 Task: Change slide transition to gallery.
Action: Mouse moved to (715, 115)
Screenshot: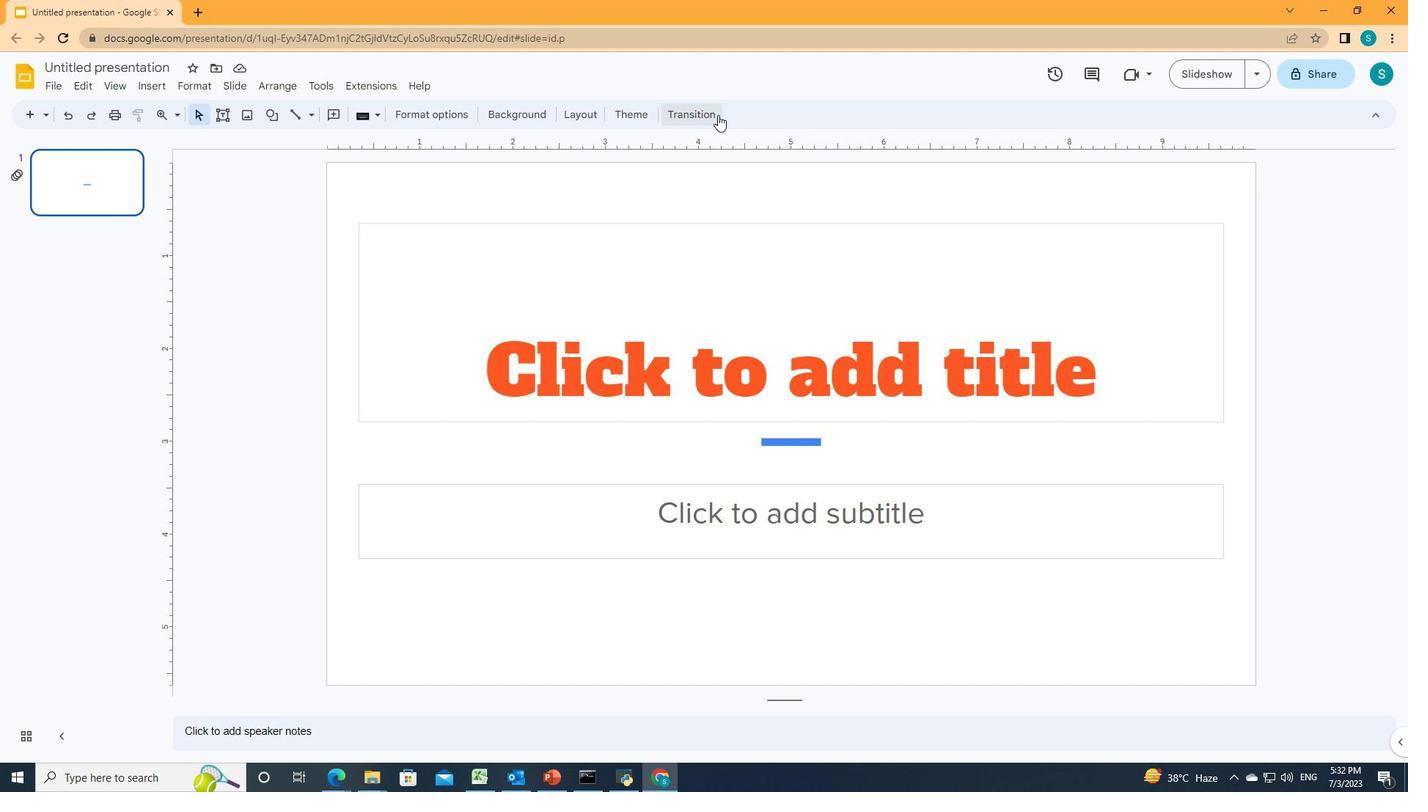 
Action: Mouse pressed left at (715, 115)
Screenshot: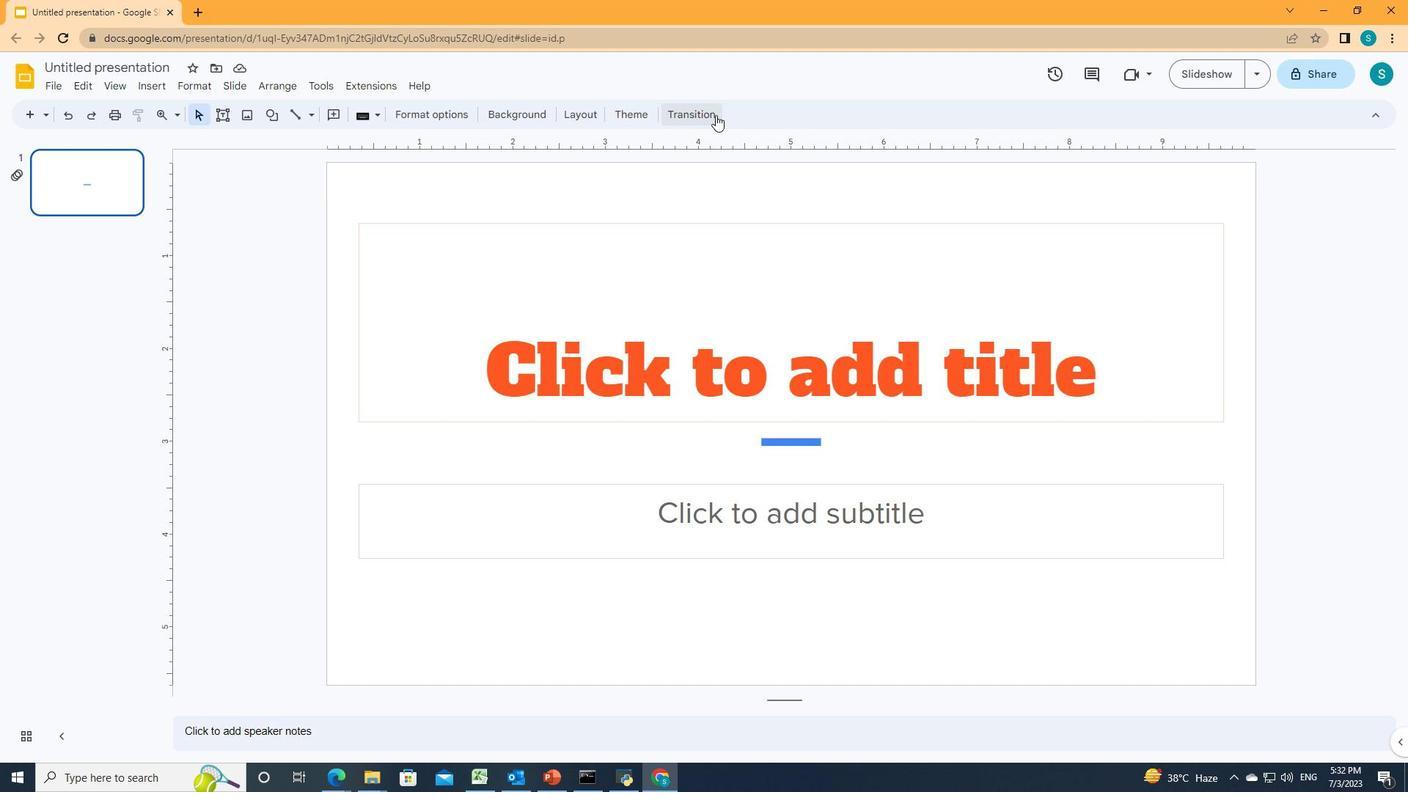 
Action: Mouse moved to (1357, 260)
Screenshot: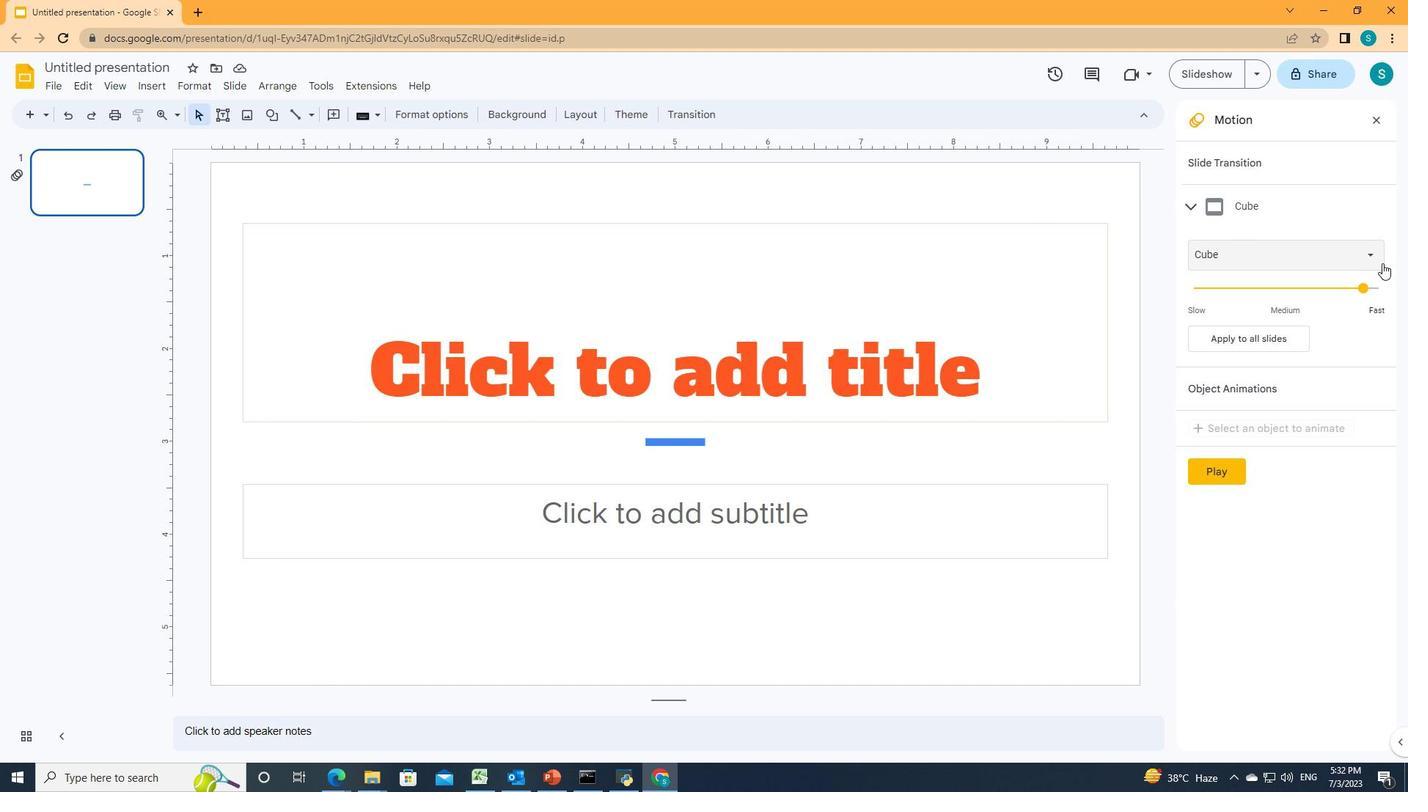 
Action: Mouse pressed left at (1357, 260)
Screenshot: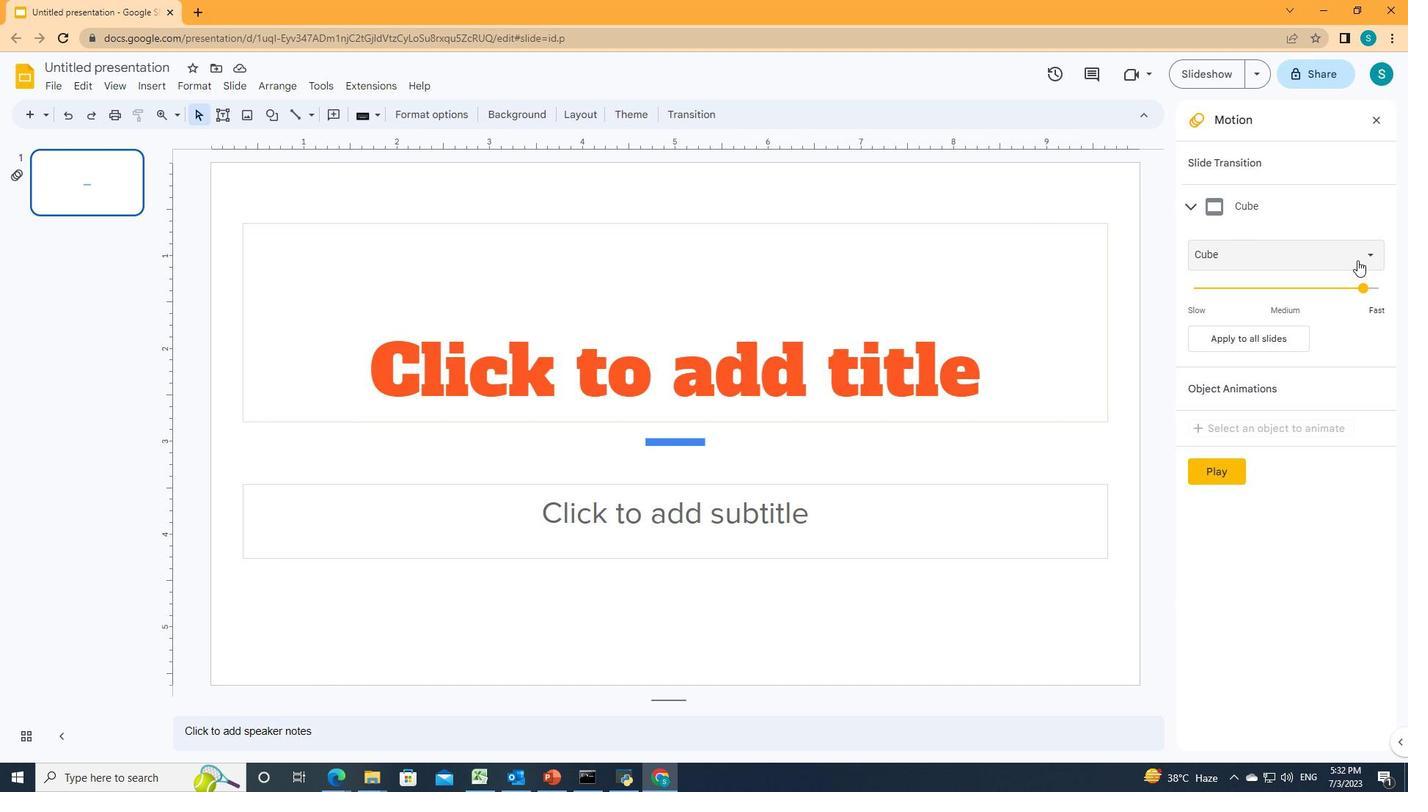 
Action: Mouse moved to (1266, 448)
Screenshot: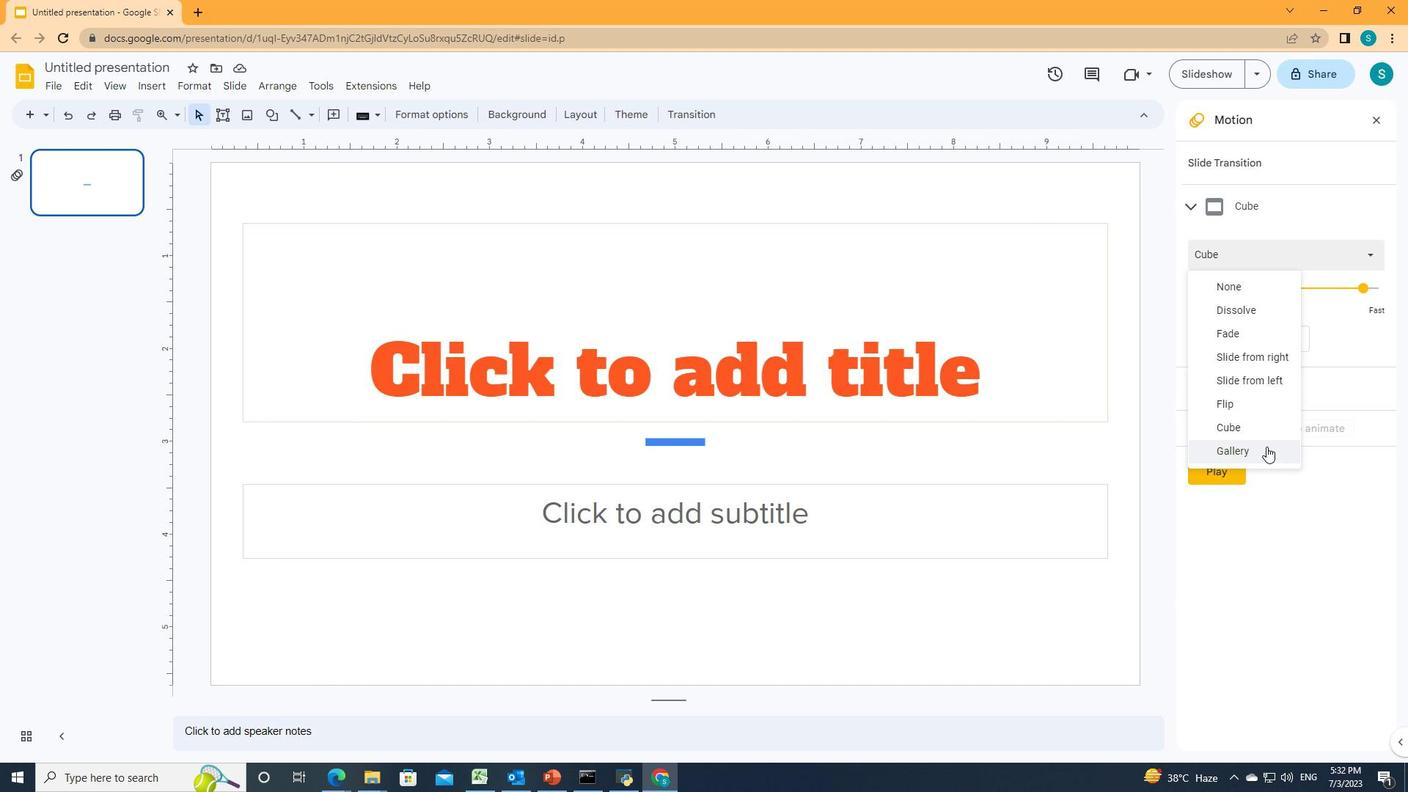 
Action: Mouse pressed left at (1266, 448)
Screenshot: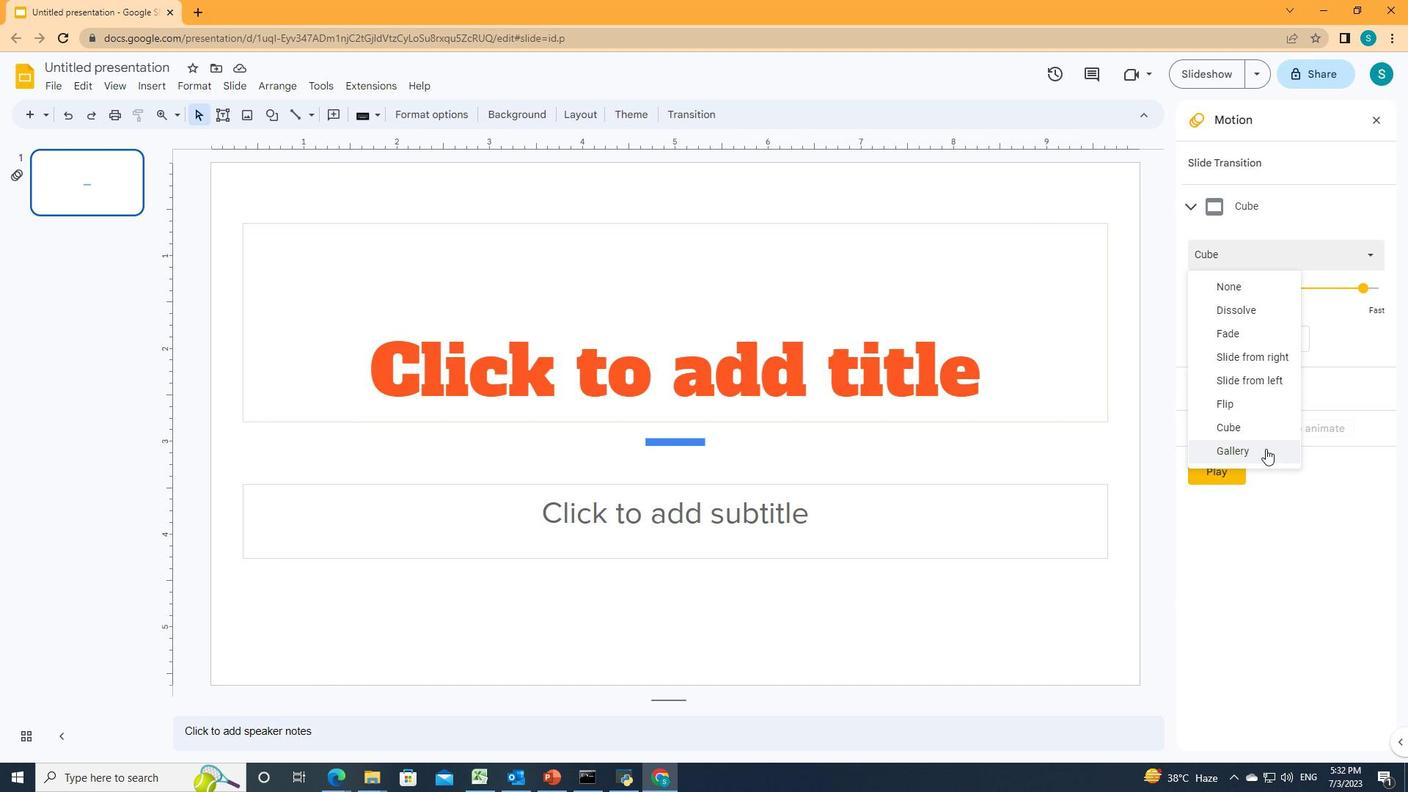 
Action: Mouse moved to (1266, 449)
Screenshot: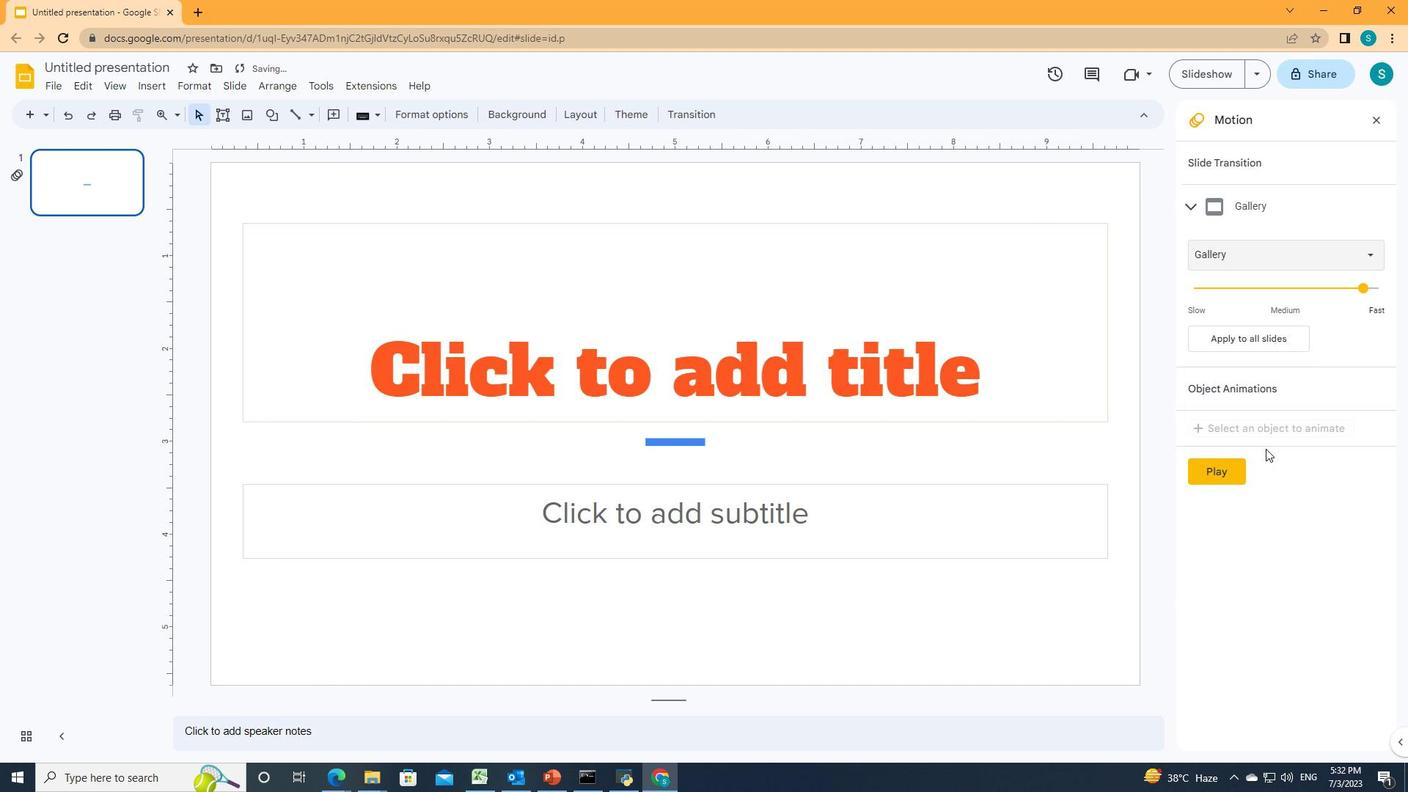 
